 Task: Look for products in the category "Specialty Meats" from Tender Bison.
Action: Mouse moved to (25, 68)
Screenshot: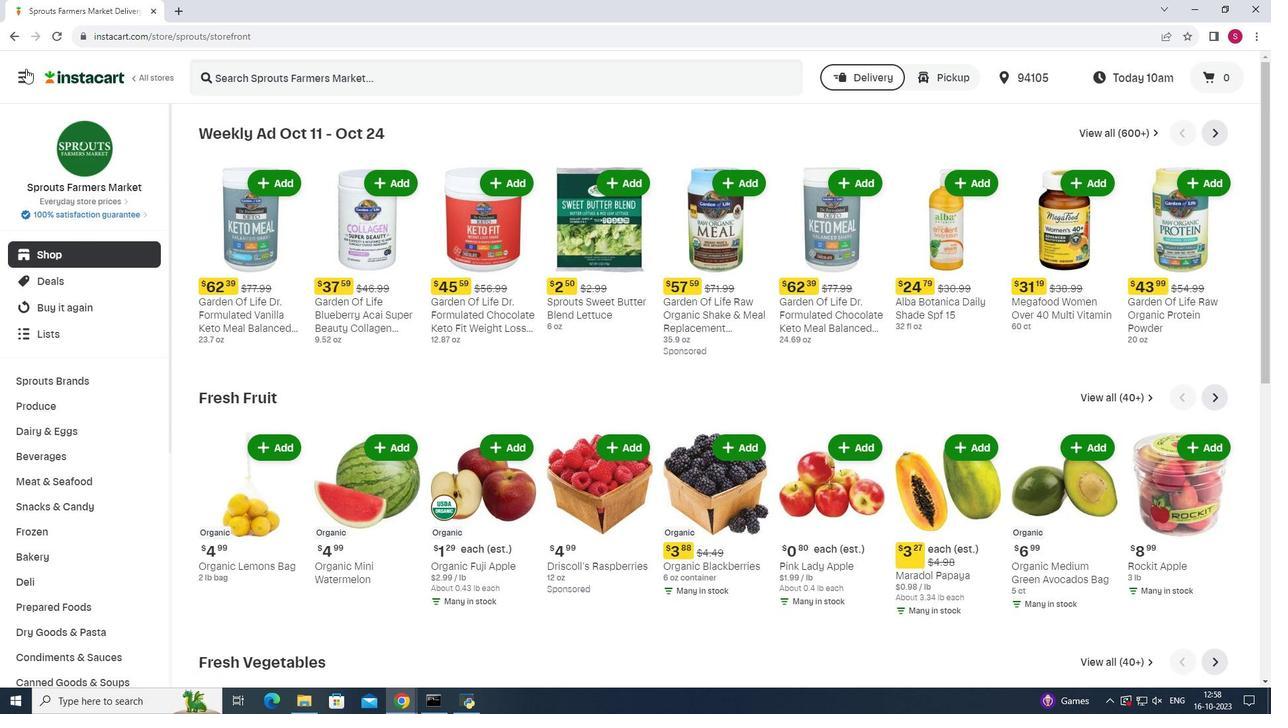 
Action: Mouse pressed left at (25, 68)
Screenshot: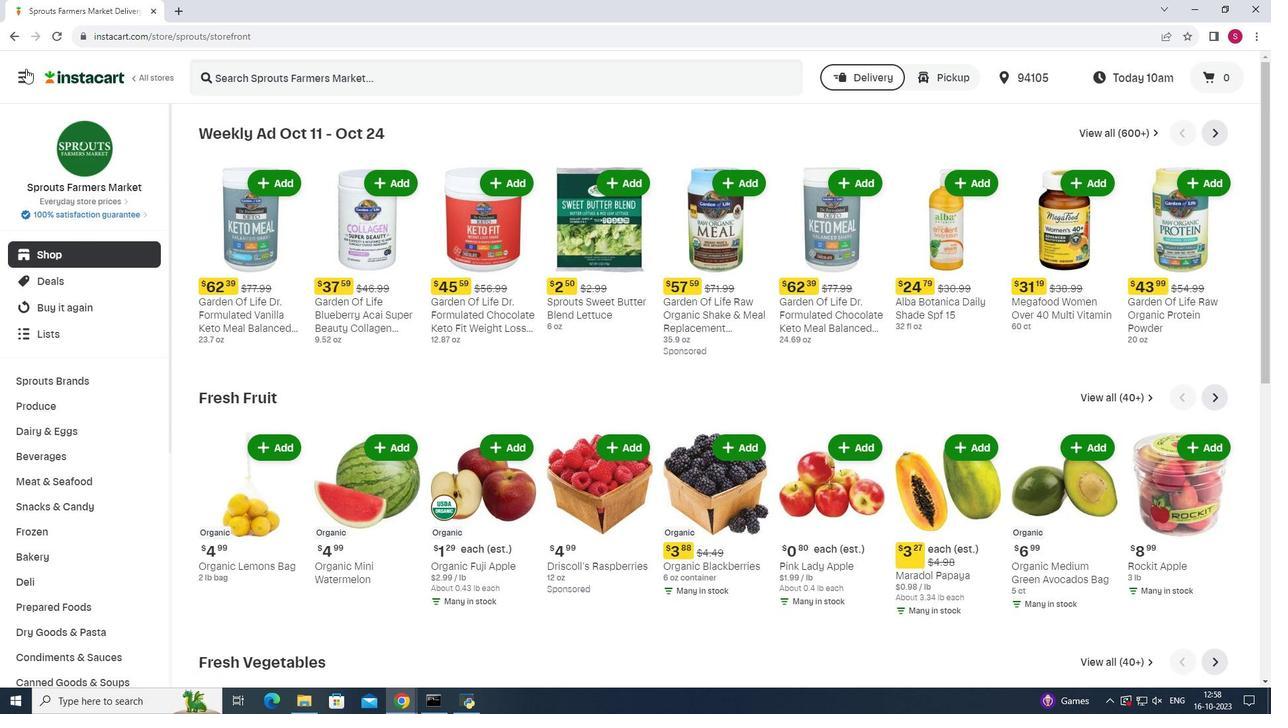 
Action: Mouse moved to (78, 351)
Screenshot: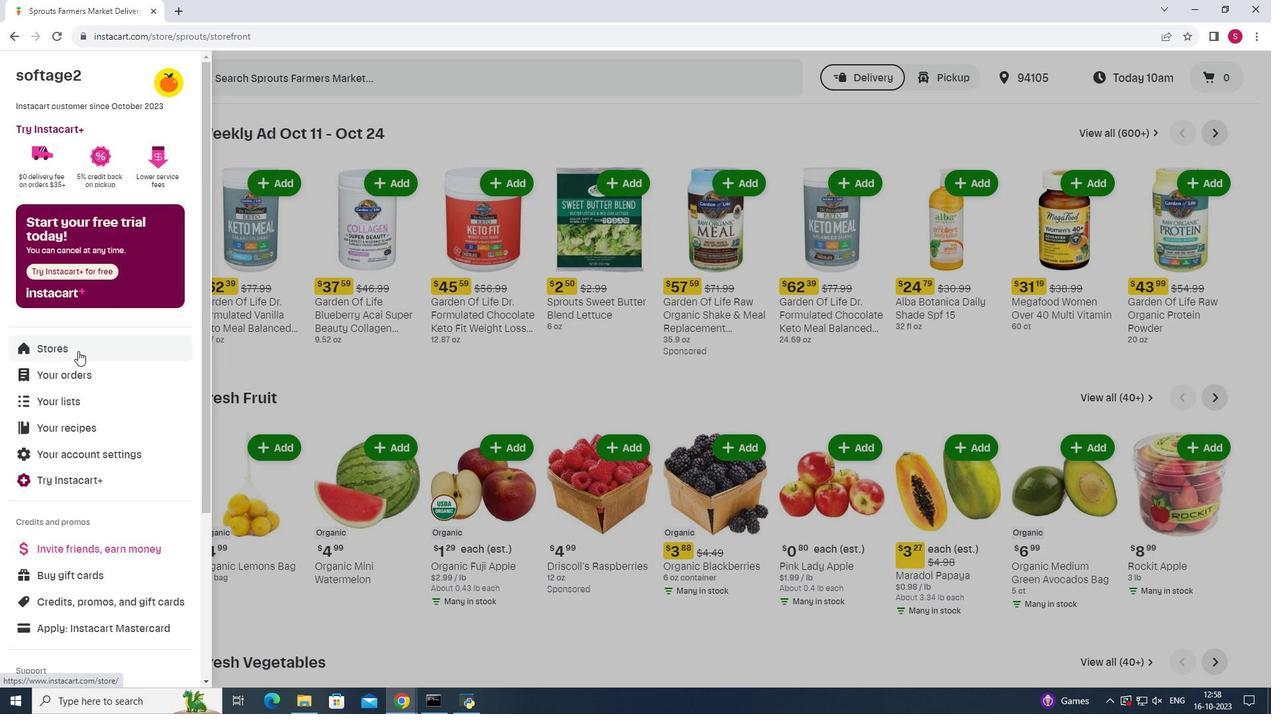 
Action: Mouse pressed left at (78, 351)
Screenshot: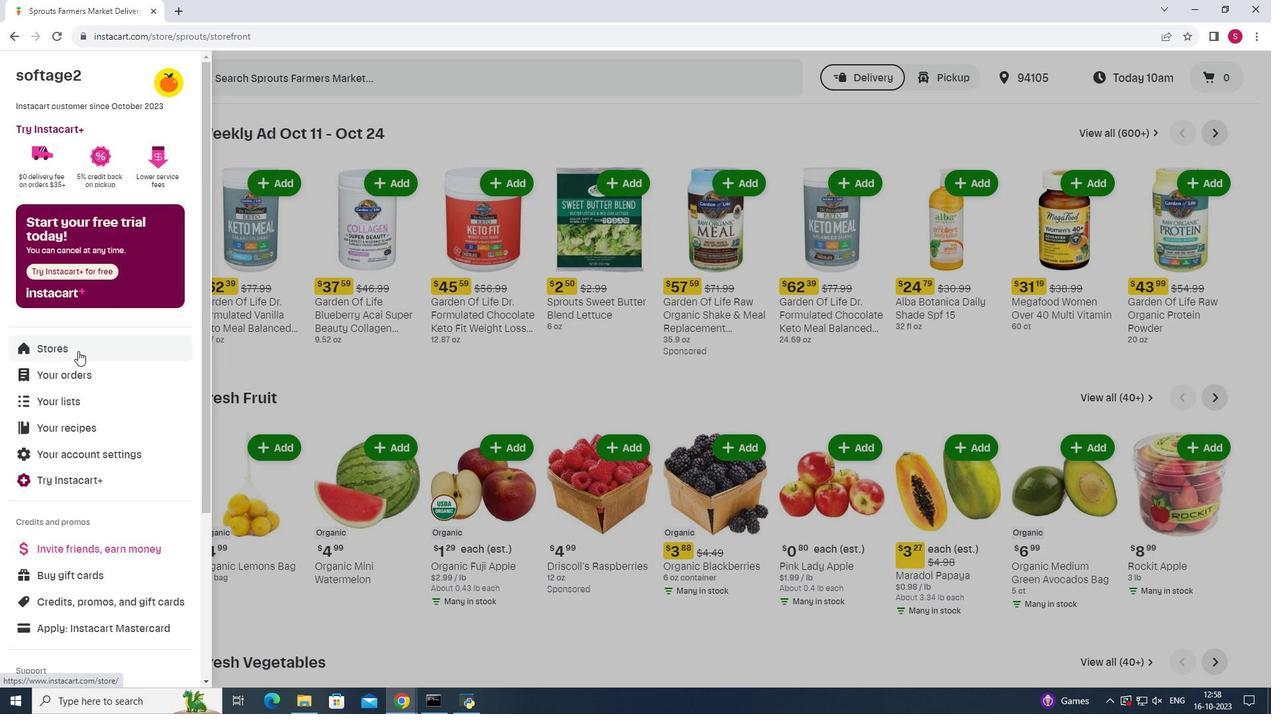 
Action: Mouse moved to (307, 117)
Screenshot: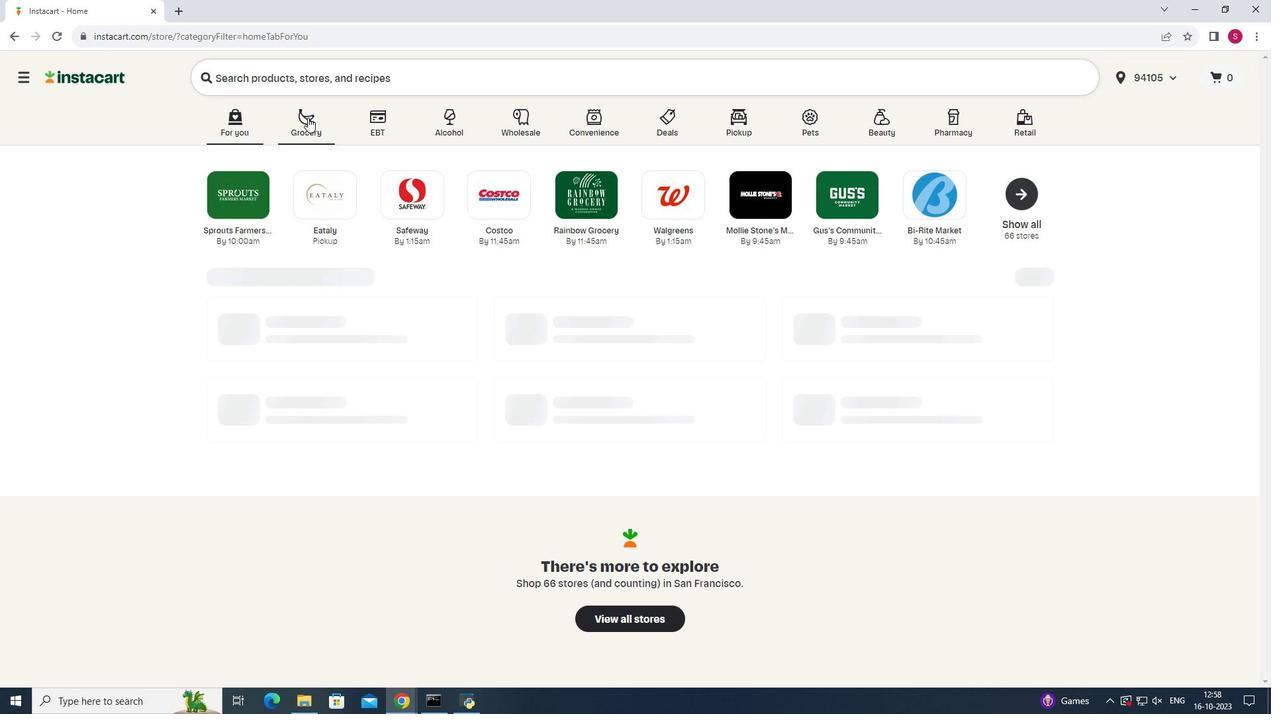 
Action: Mouse pressed left at (307, 117)
Screenshot: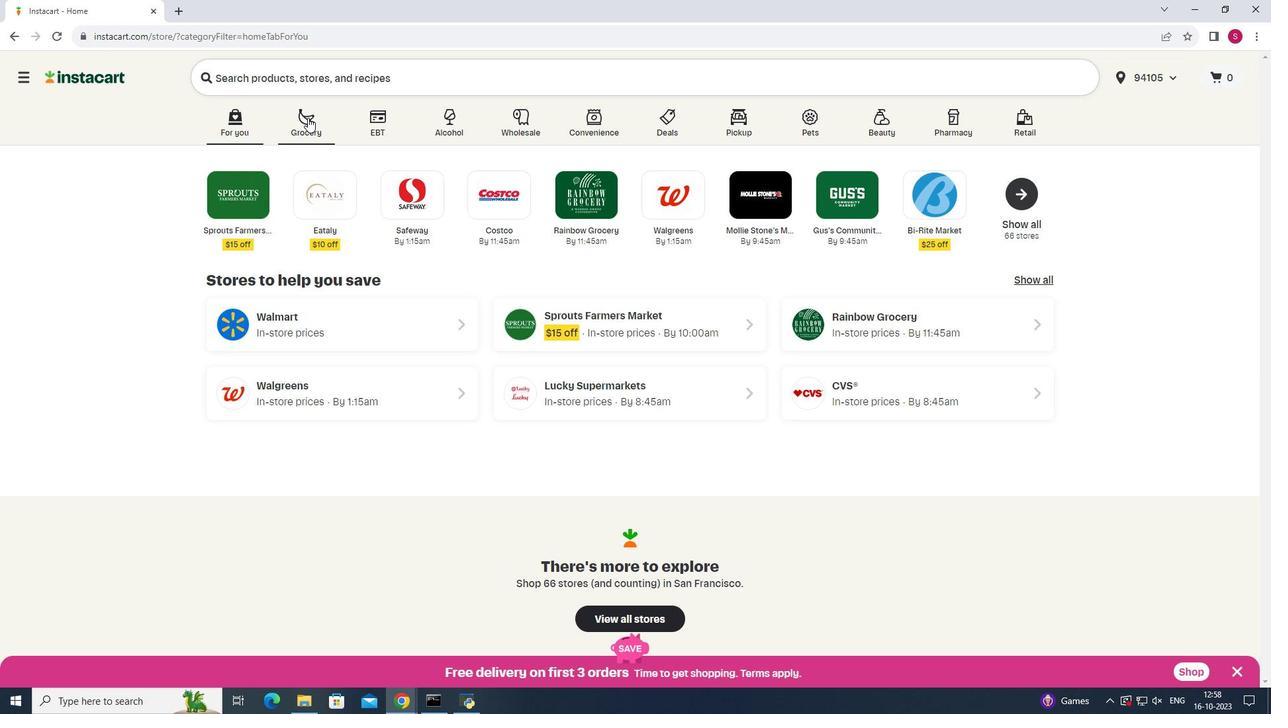 
Action: Mouse moved to (878, 184)
Screenshot: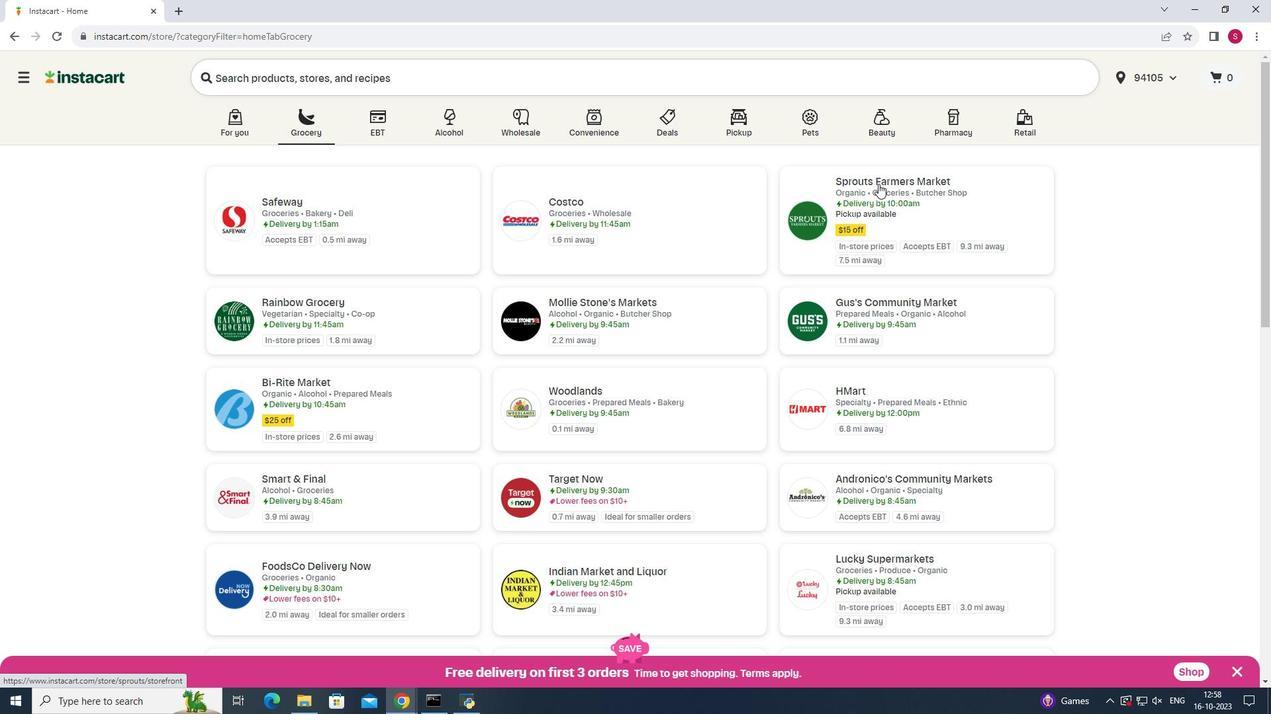 
Action: Mouse pressed left at (878, 184)
Screenshot: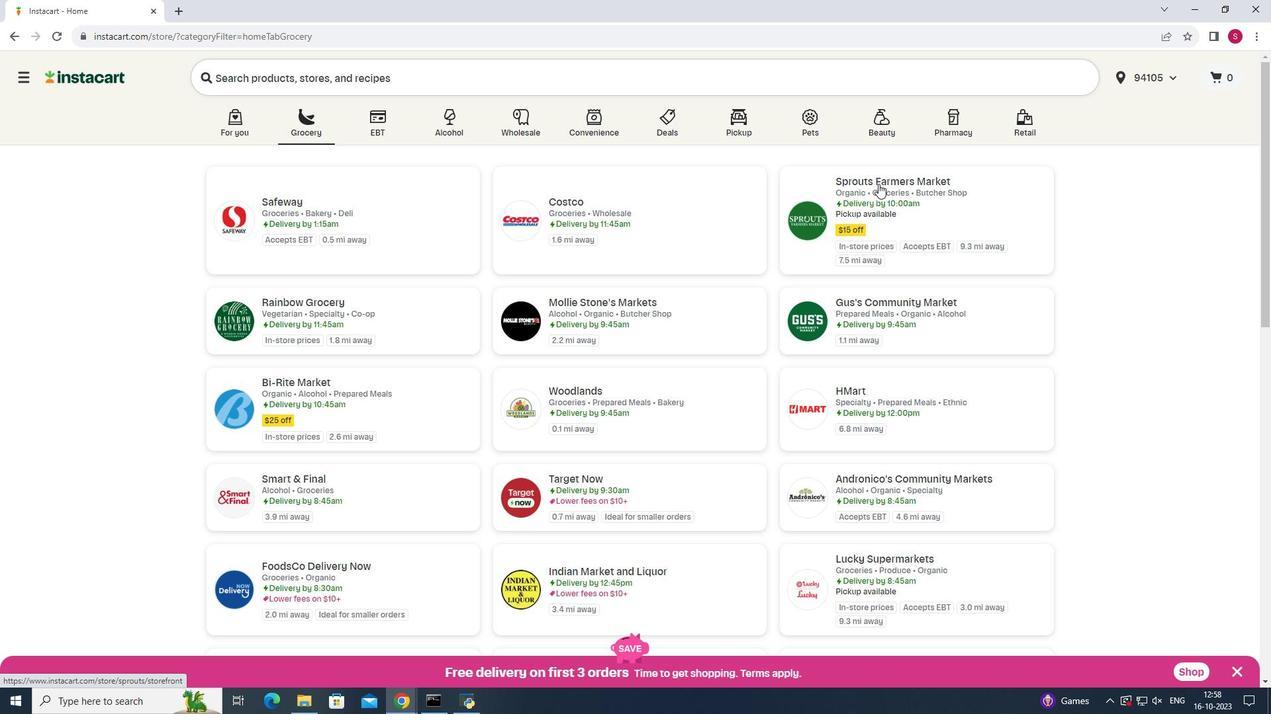 
Action: Mouse moved to (42, 478)
Screenshot: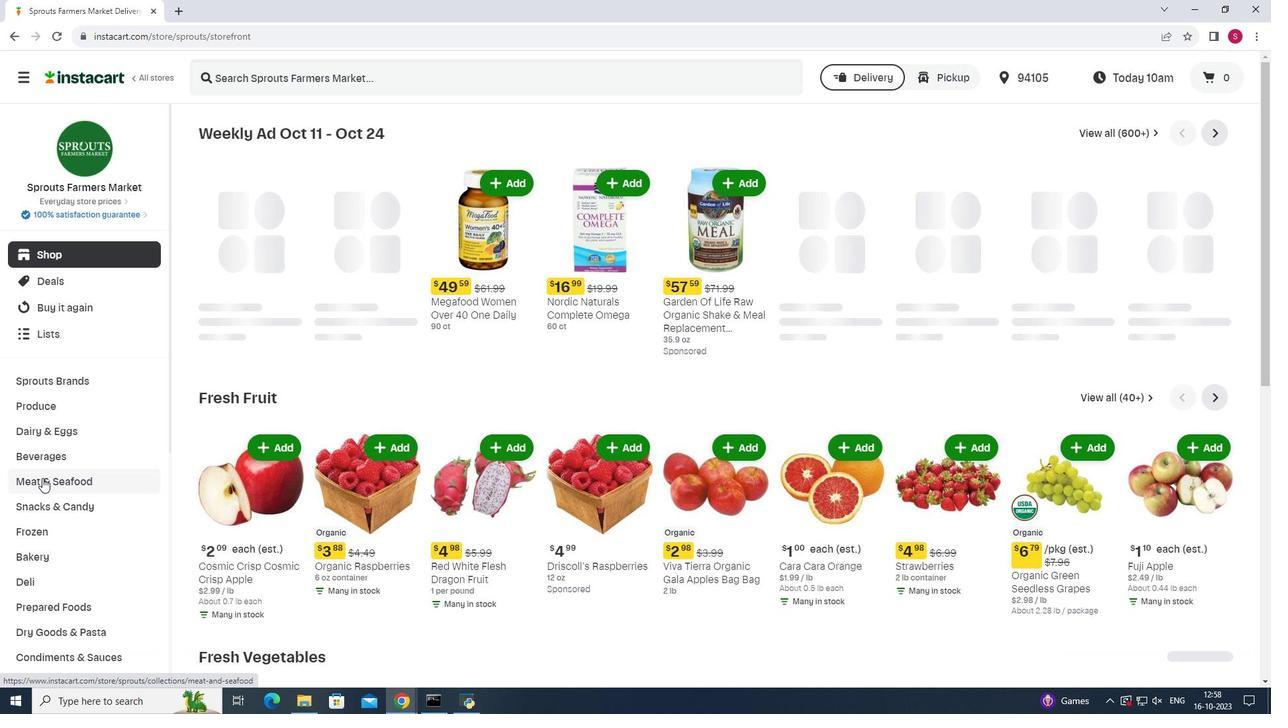 
Action: Mouse pressed left at (42, 478)
Screenshot: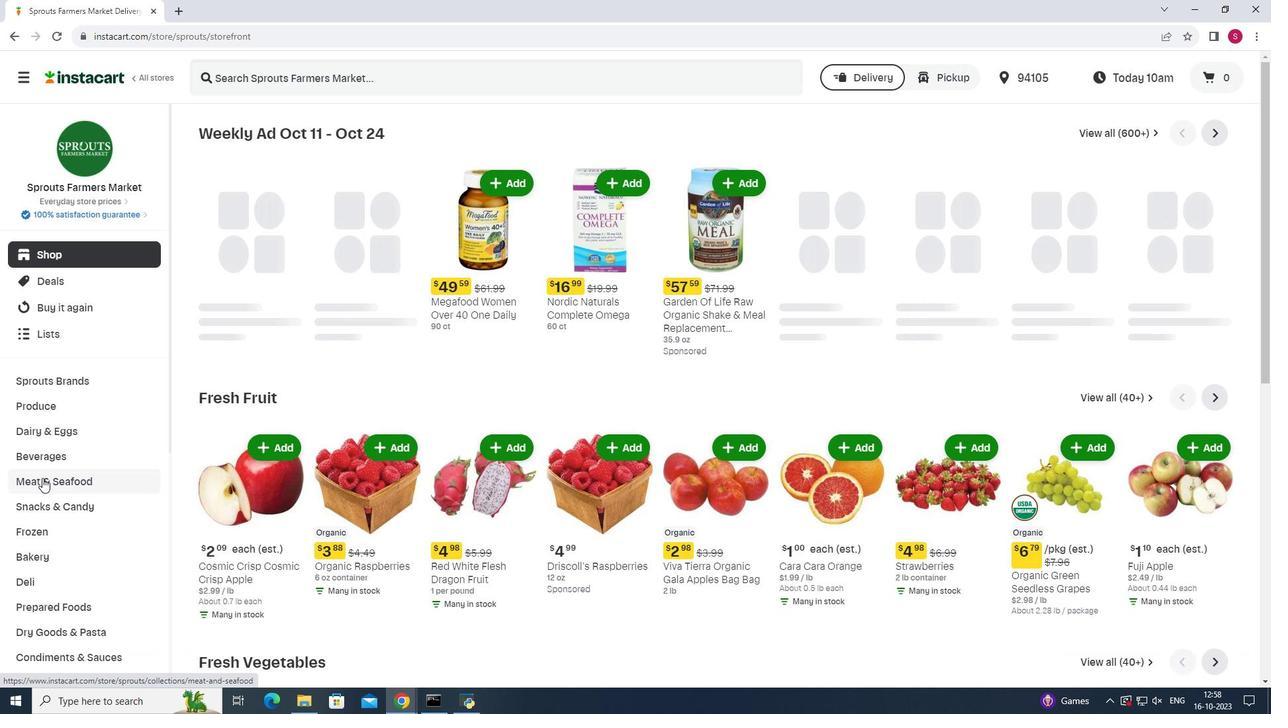 
Action: Mouse moved to (842, 164)
Screenshot: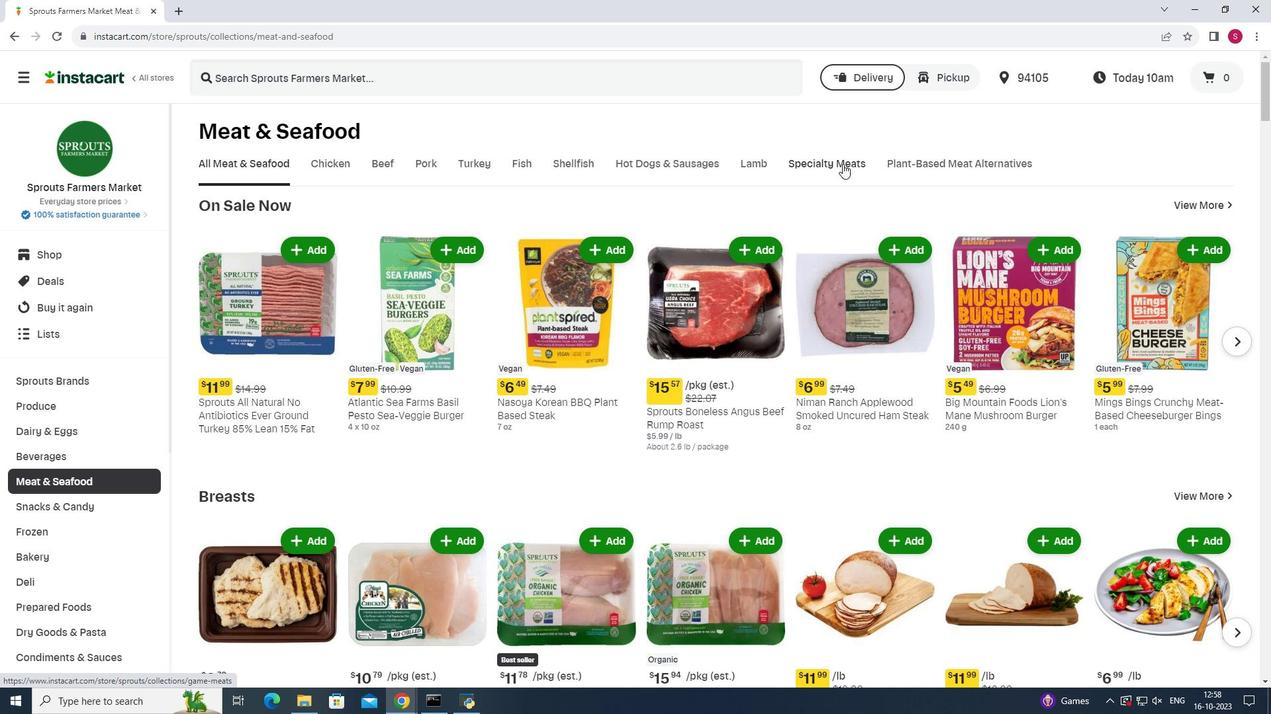 
Action: Mouse pressed left at (842, 164)
Screenshot: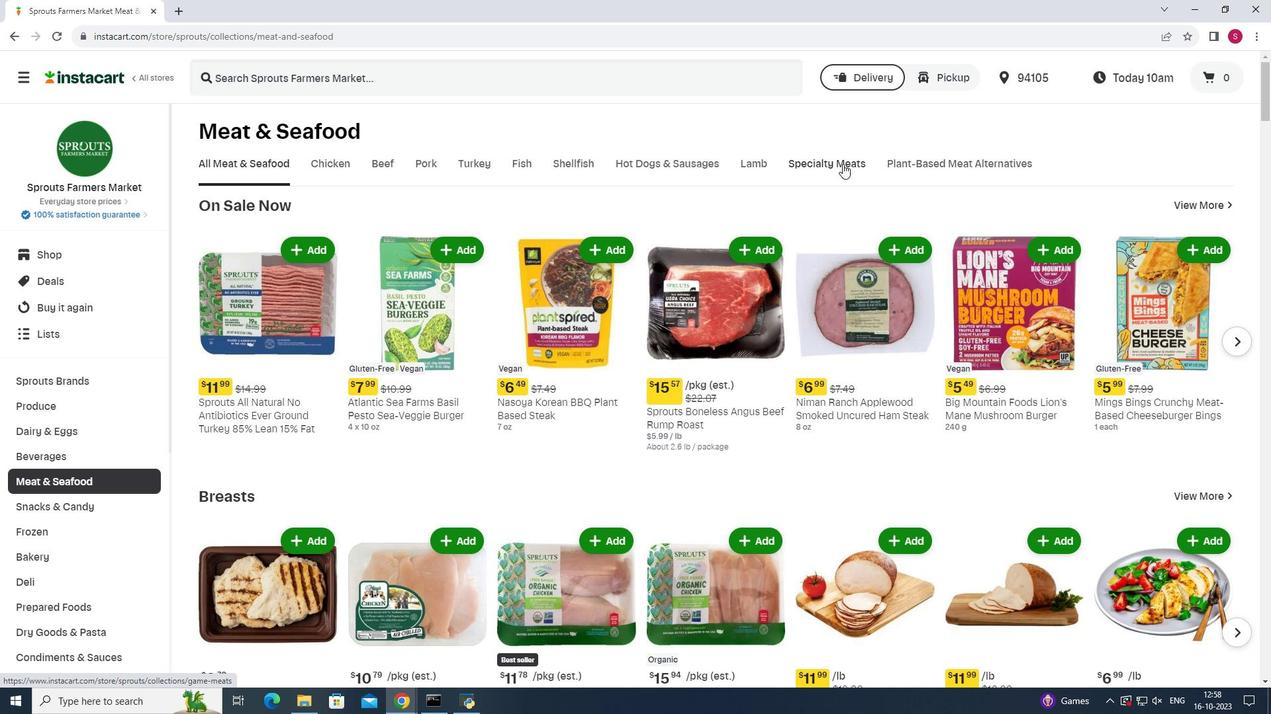 
Action: Mouse moved to (244, 209)
Screenshot: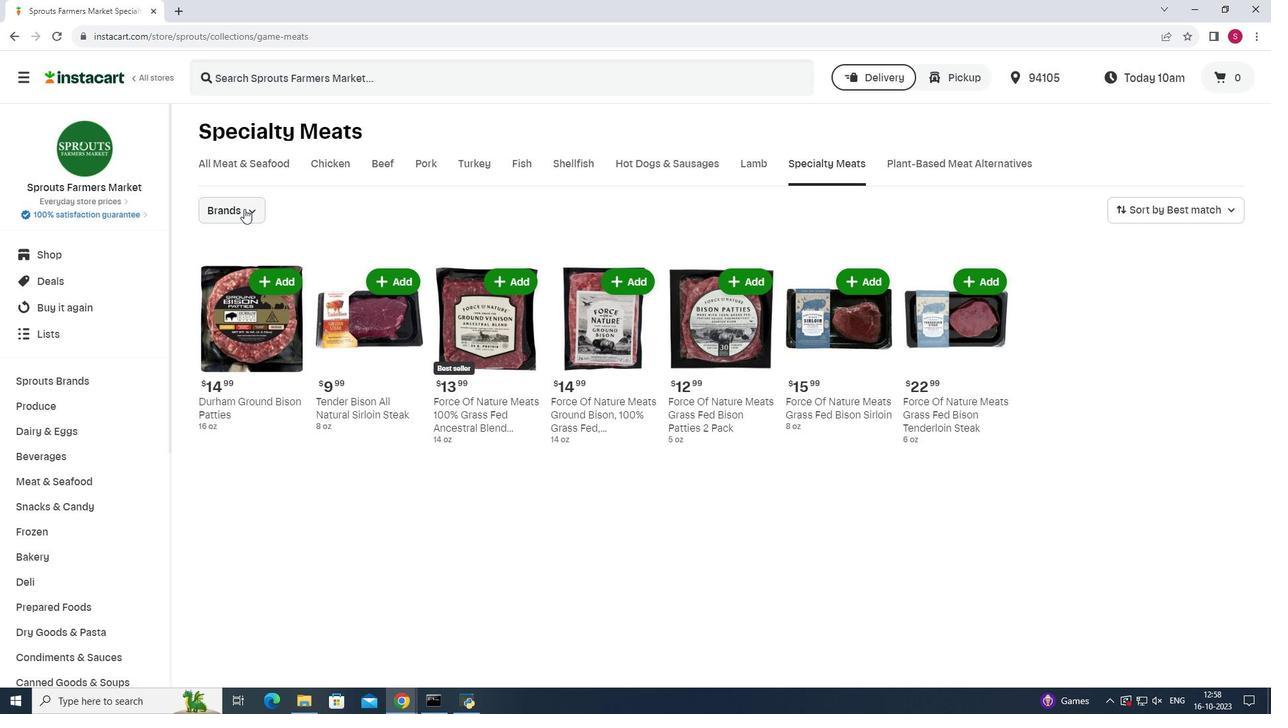 
Action: Mouse pressed left at (244, 209)
Screenshot: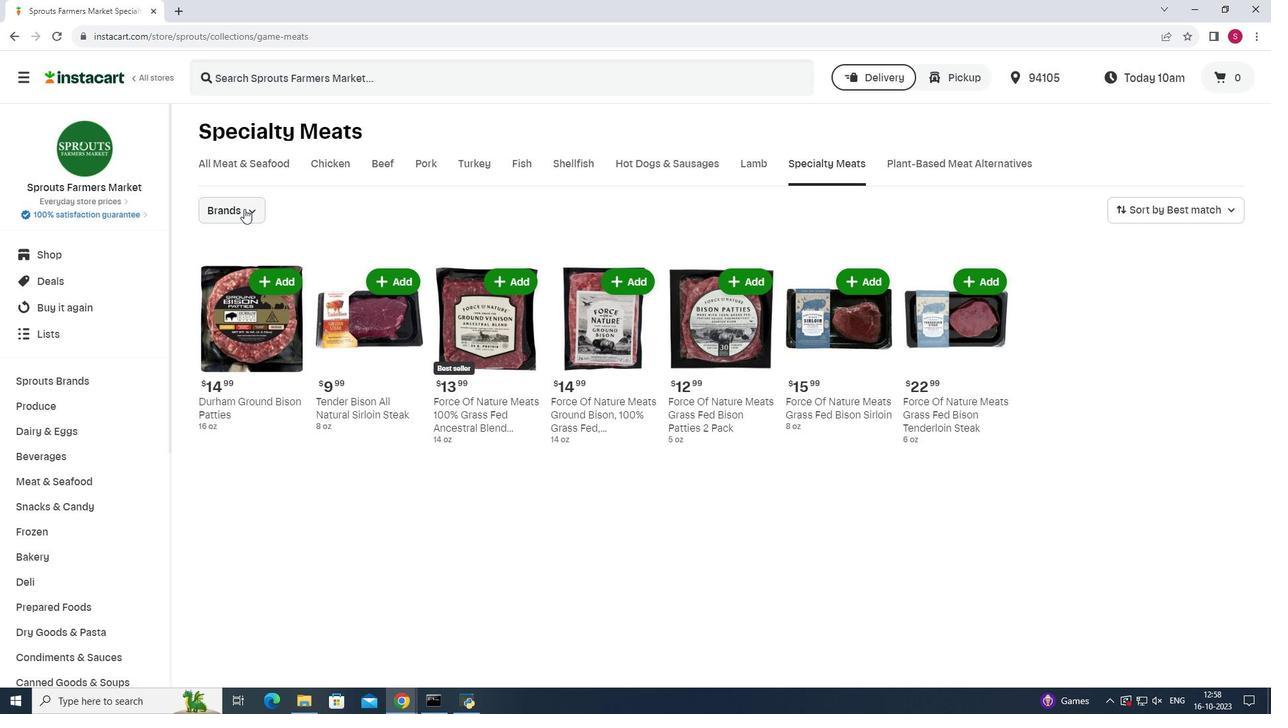 
Action: Mouse moved to (265, 285)
Screenshot: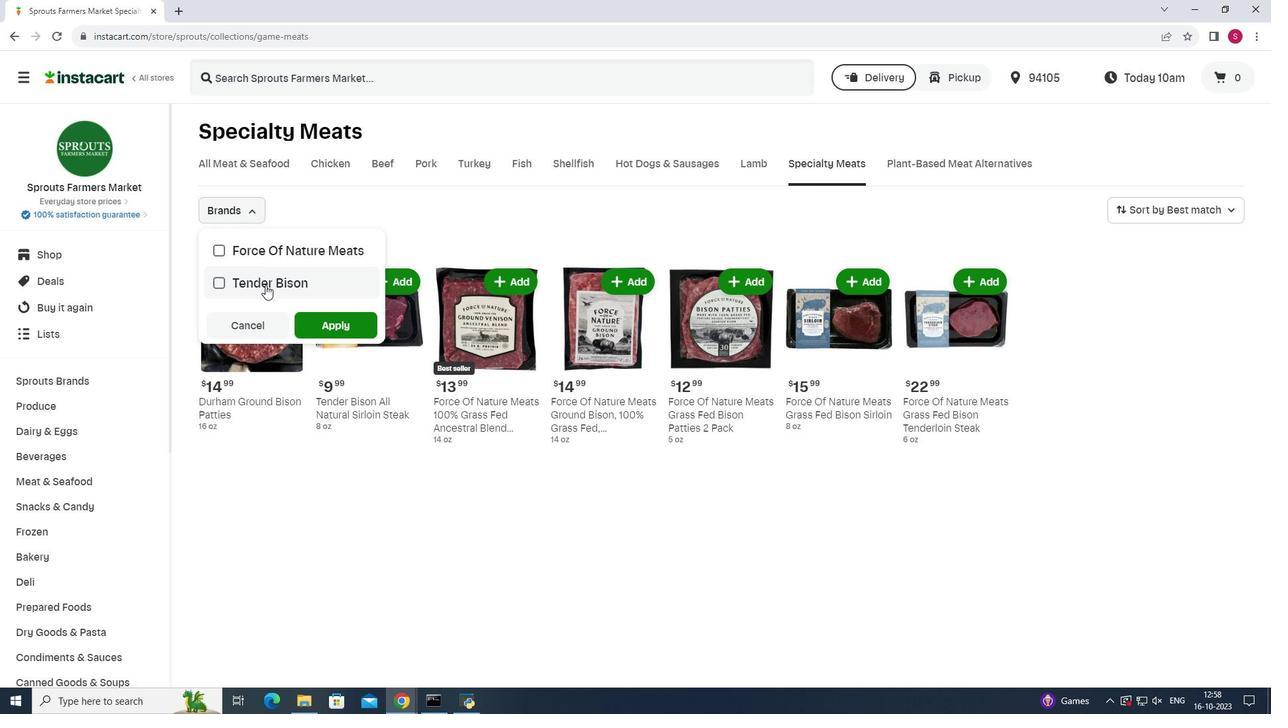 
Action: Mouse pressed left at (265, 285)
Screenshot: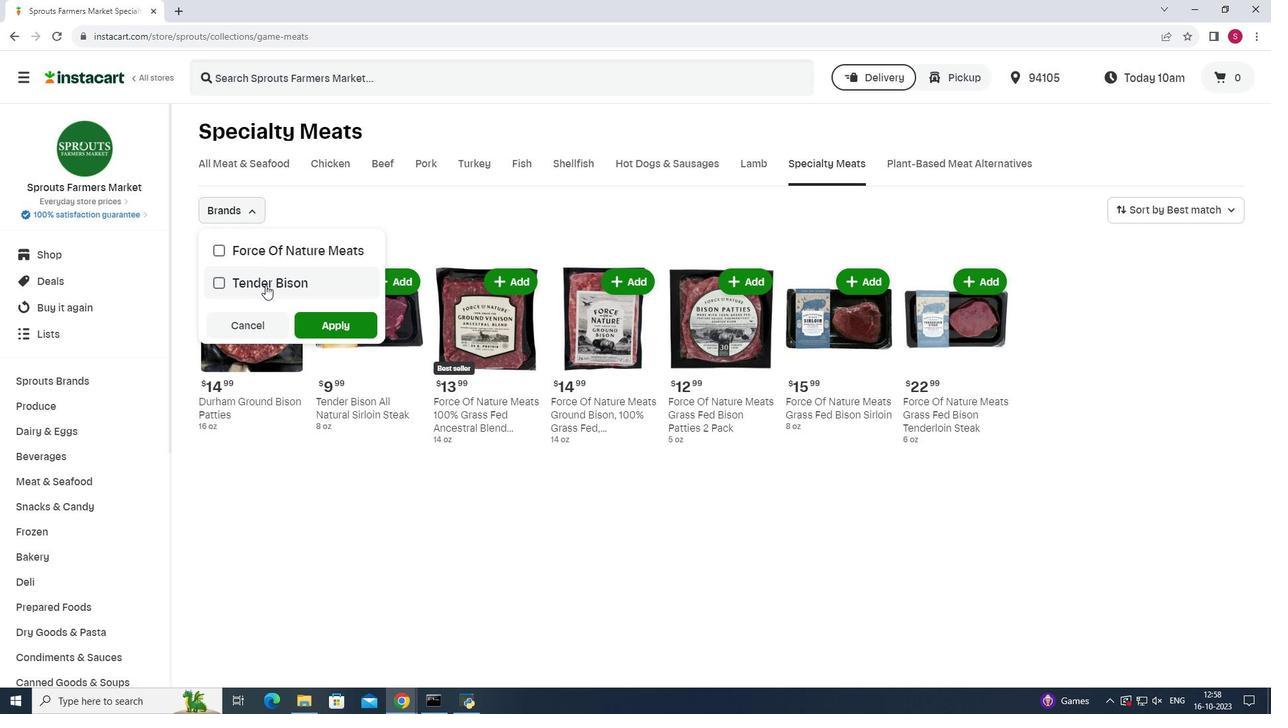 
Action: Mouse moved to (341, 325)
Screenshot: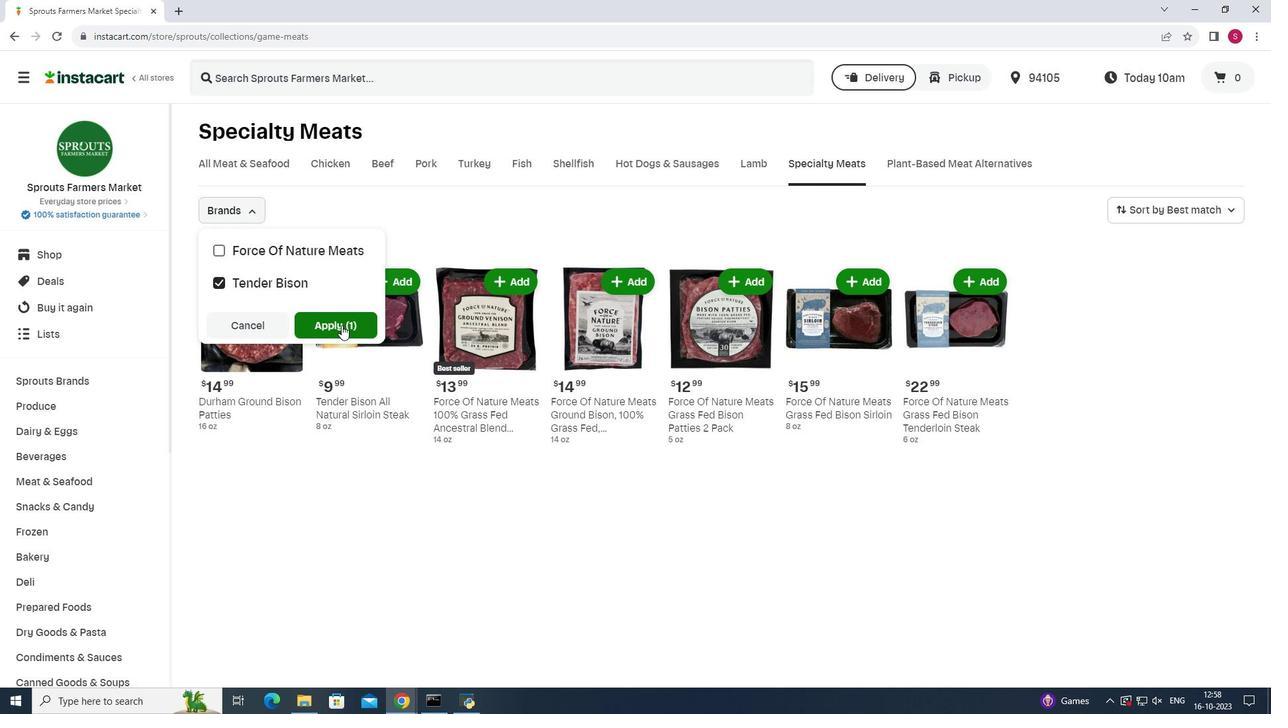 
Action: Mouse pressed left at (341, 325)
Screenshot: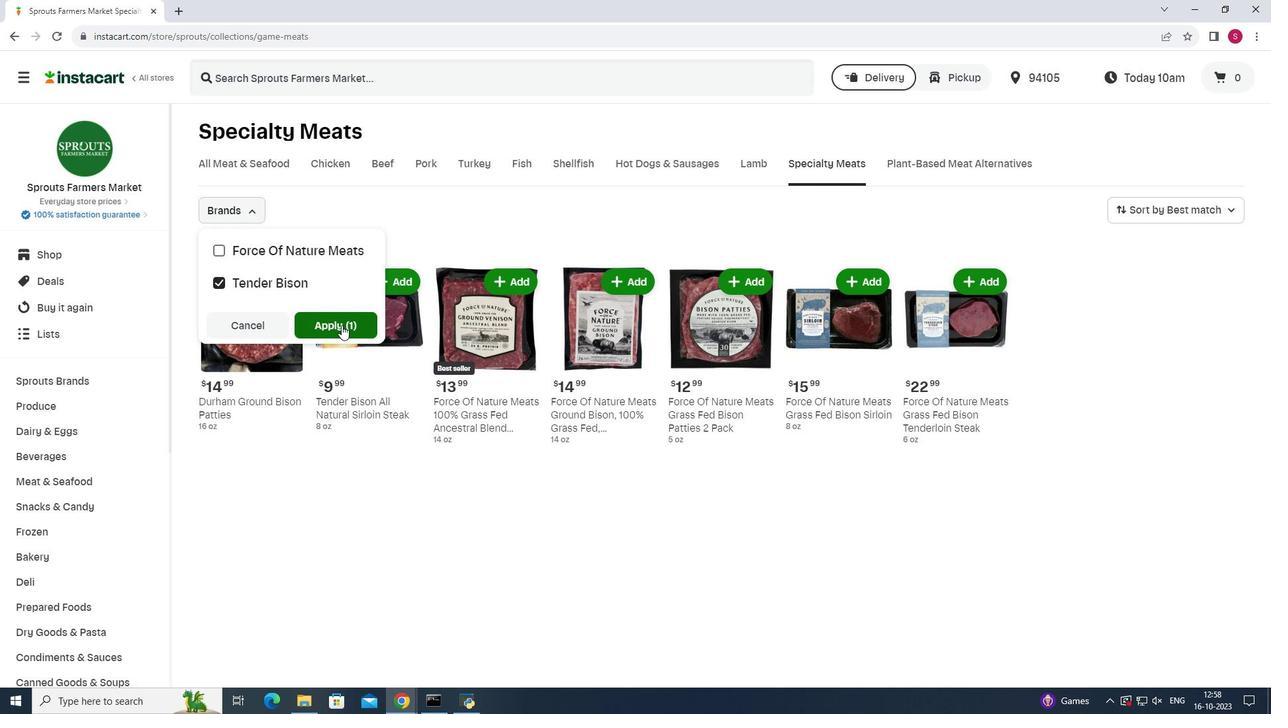 
